 Task: Add Sprouts 13 Gallon Tall Kitchen Drawstring Bag to the cart.
Action: Mouse moved to (730, 243)
Screenshot: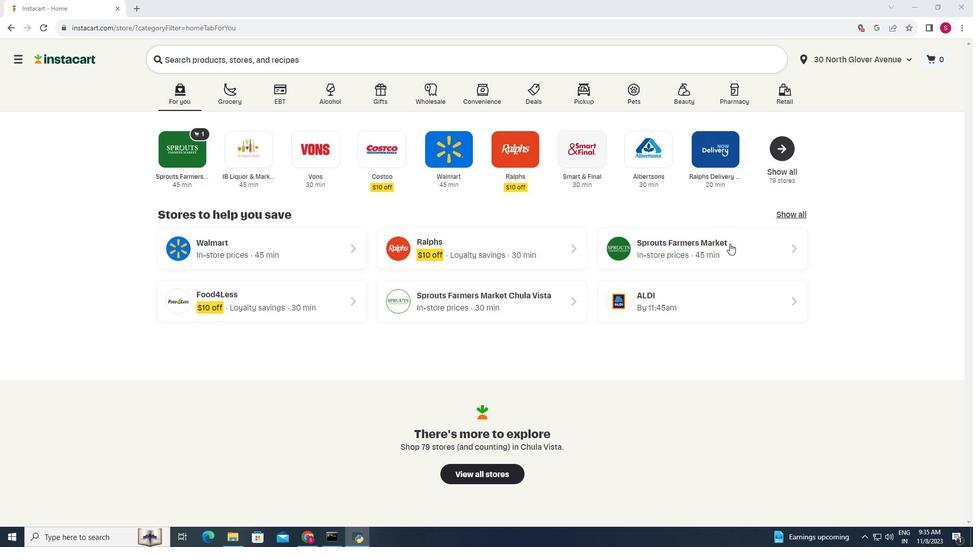 
Action: Mouse pressed left at (730, 243)
Screenshot: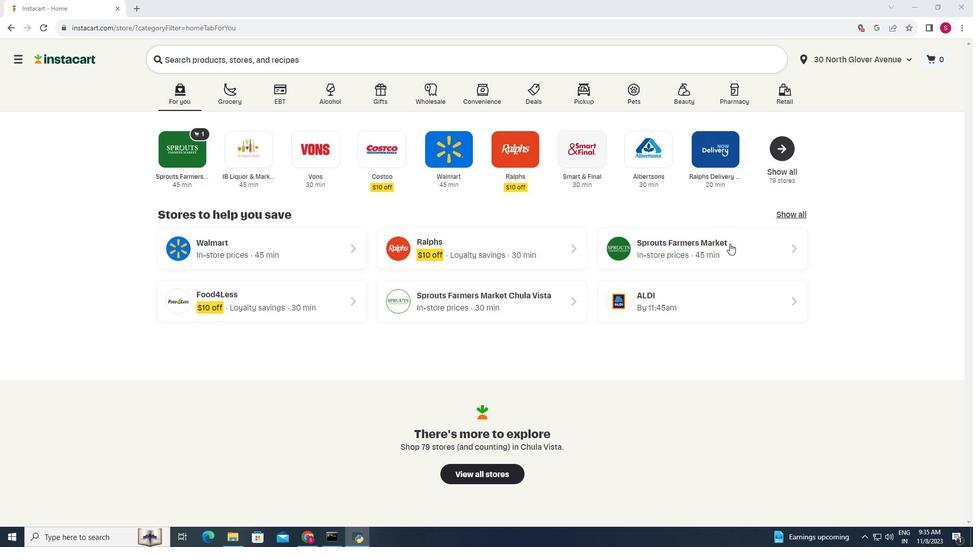 
Action: Mouse moved to (35, 368)
Screenshot: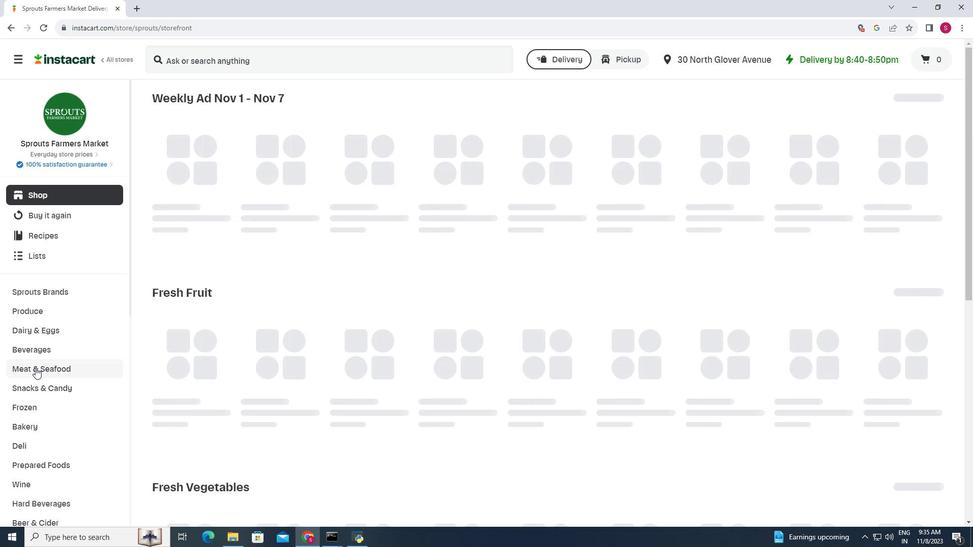 
Action: Mouse scrolled (35, 367) with delta (0, 0)
Screenshot: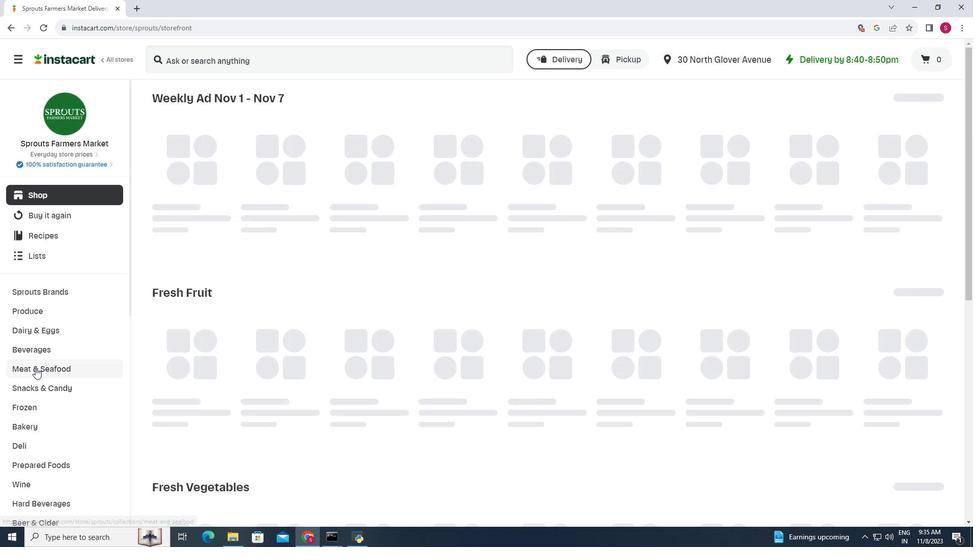 
Action: Mouse scrolled (35, 367) with delta (0, 0)
Screenshot: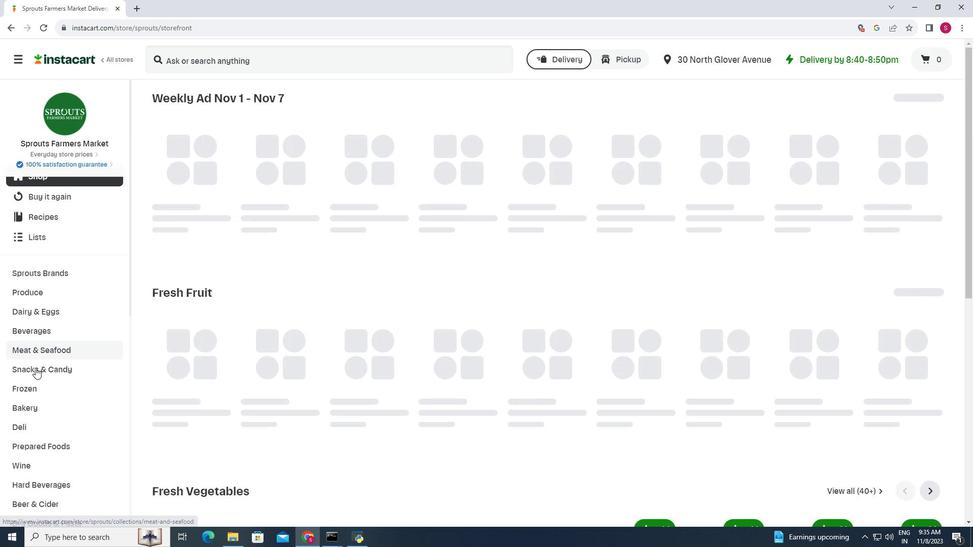 
Action: Mouse scrolled (35, 367) with delta (0, 0)
Screenshot: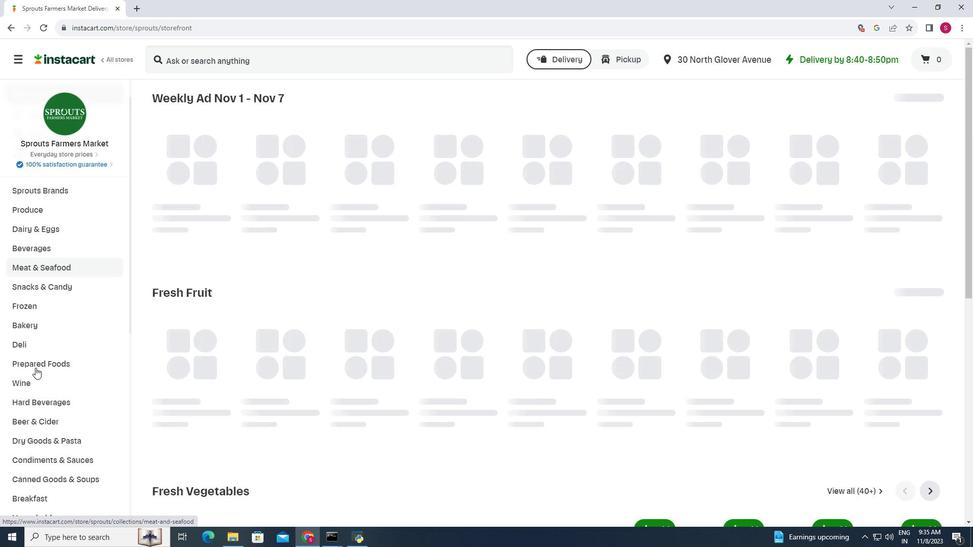 
Action: Mouse scrolled (35, 367) with delta (0, 0)
Screenshot: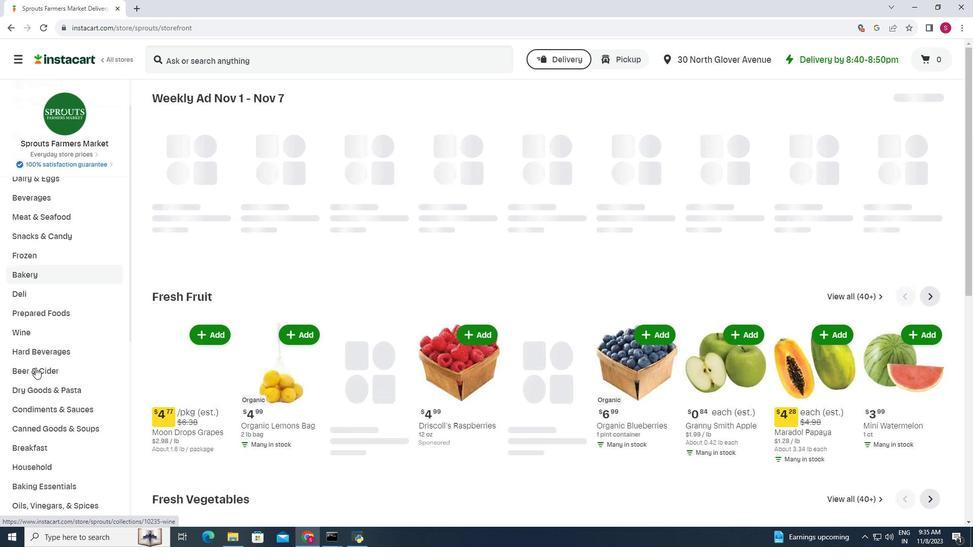
Action: Mouse moved to (42, 415)
Screenshot: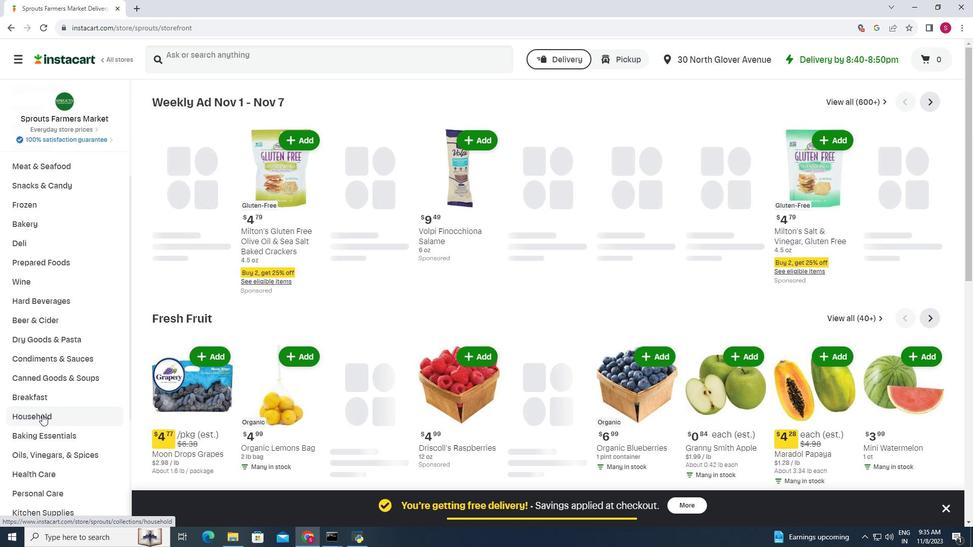 
Action: Mouse pressed left at (42, 415)
Screenshot: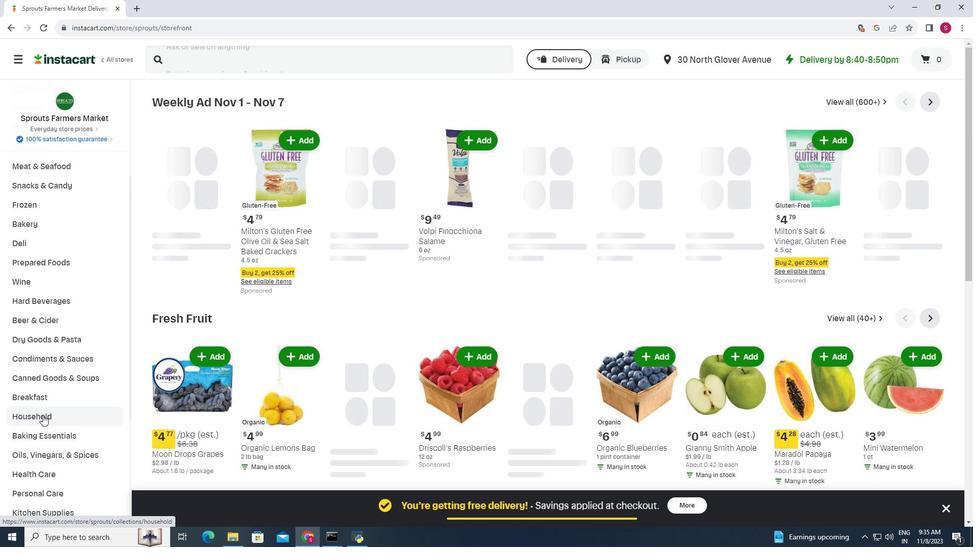 
Action: Mouse moved to (712, 123)
Screenshot: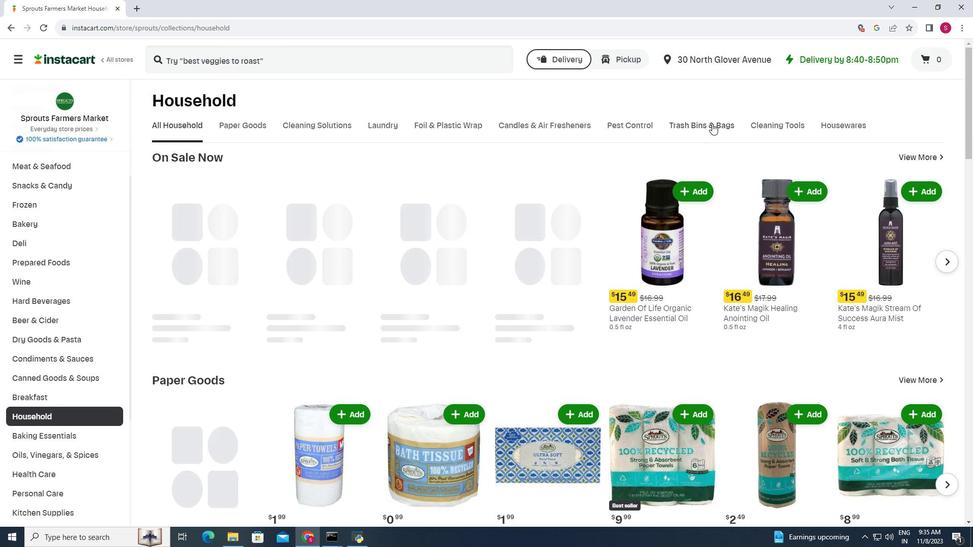 
Action: Mouse pressed left at (712, 123)
Screenshot: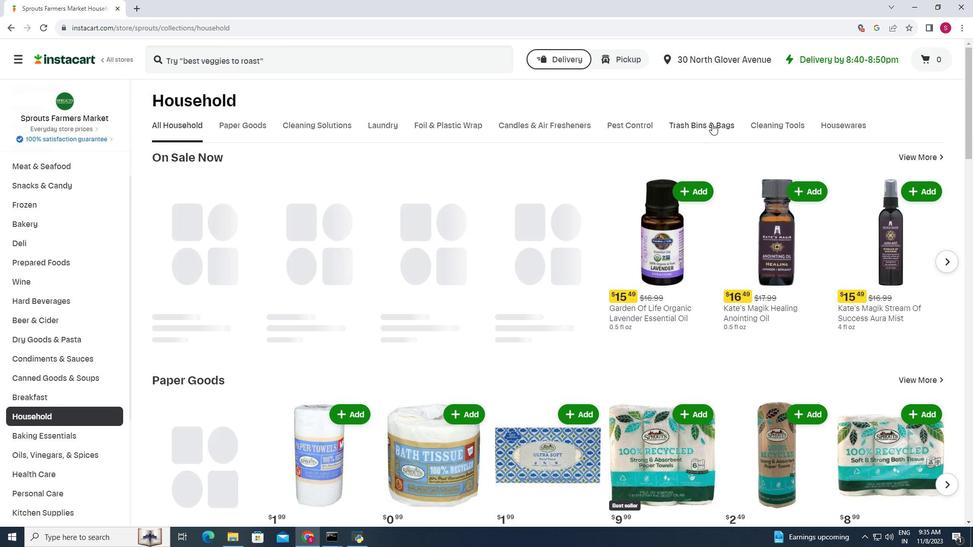 
Action: Mouse moved to (215, 215)
Screenshot: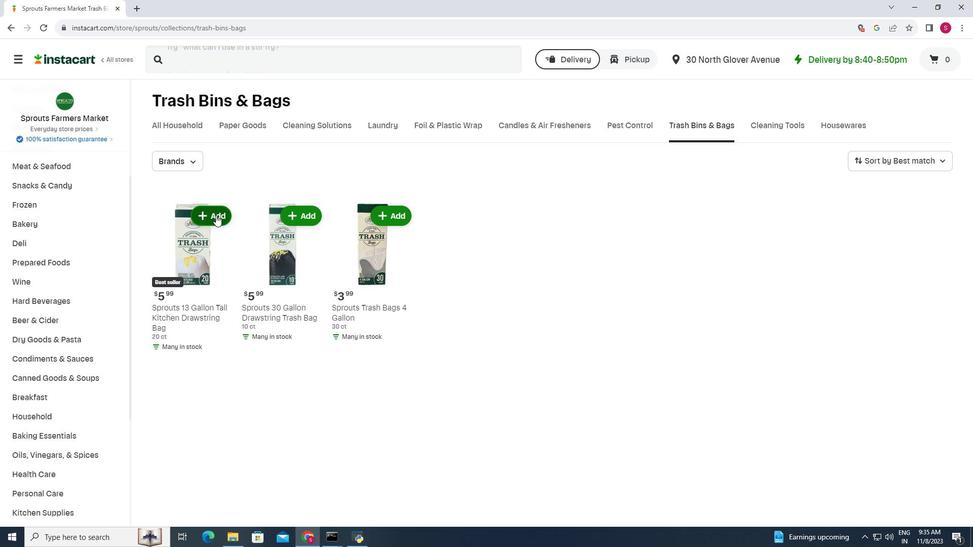 
Action: Mouse pressed left at (215, 215)
Screenshot: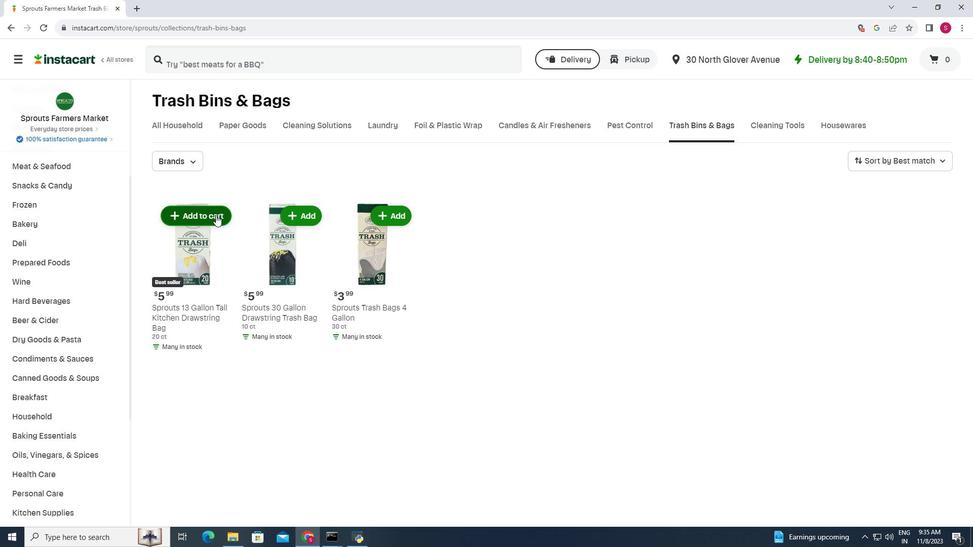 
Action: Mouse moved to (232, 190)
Screenshot: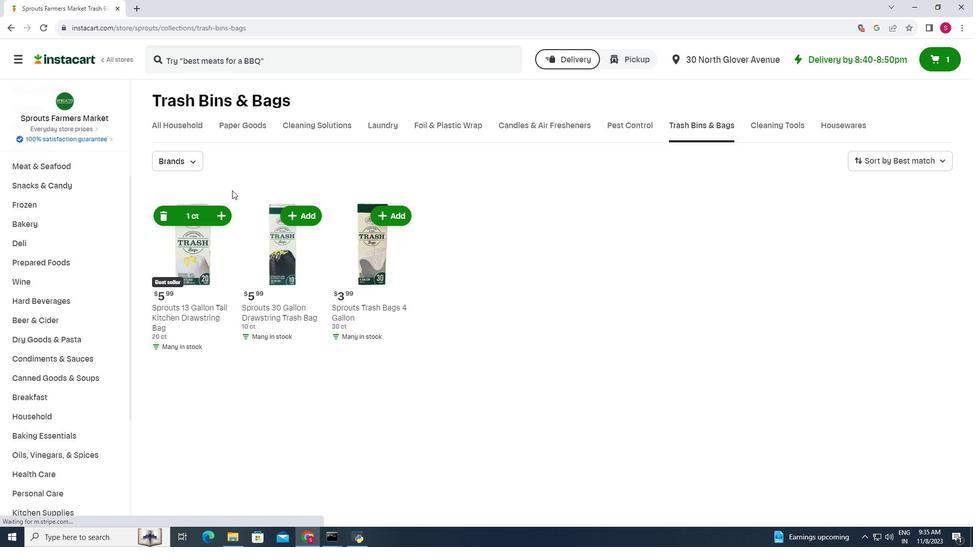 
